 Task: Create a rule from the Routing list, Task moved to a section -> Set Priority in the project ArtisanTech , set the section as Done clear the priority
Action: Mouse moved to (65, 256)
Screenshot: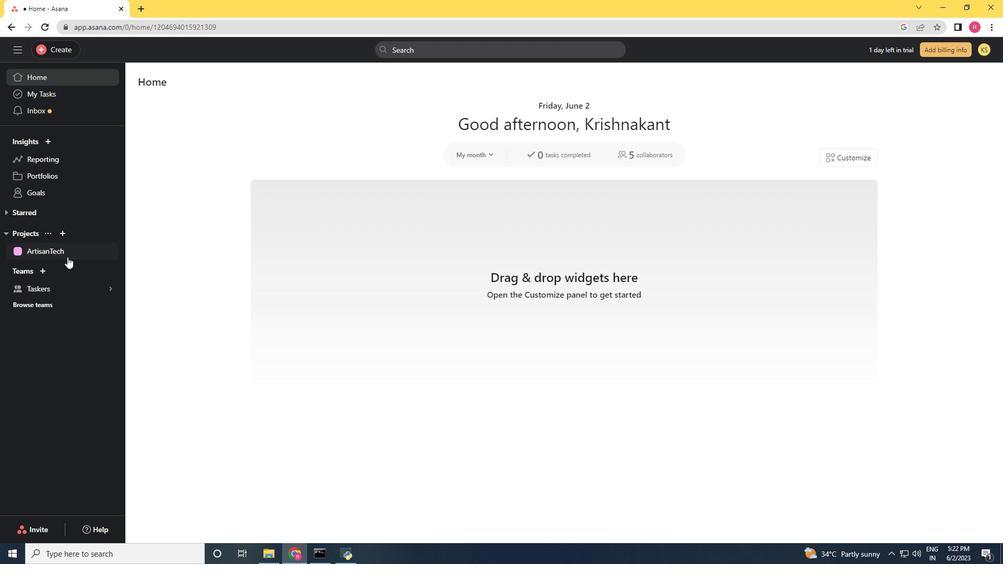 
Action: Mouse pressed left at (65, 256)
Screenshot: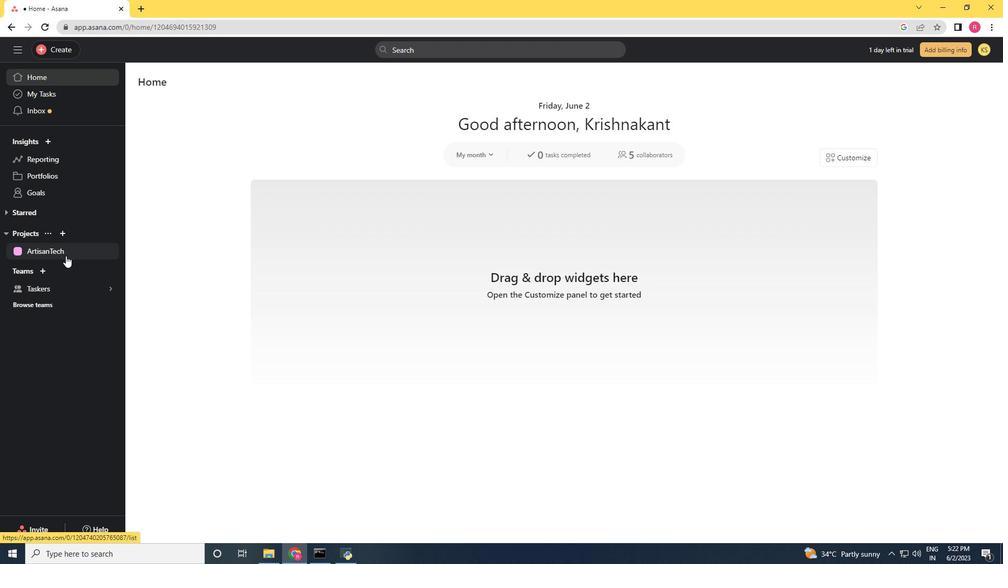 
Action: Mouse moved to (955, 90)
Screenshot: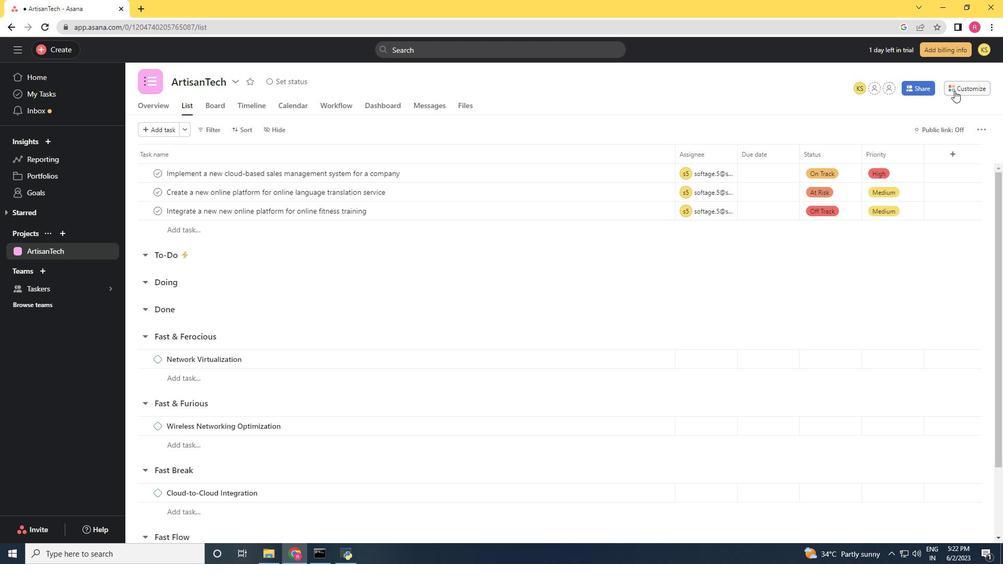 
Action: Mouse pressed left at (955, 90)
Screenshot: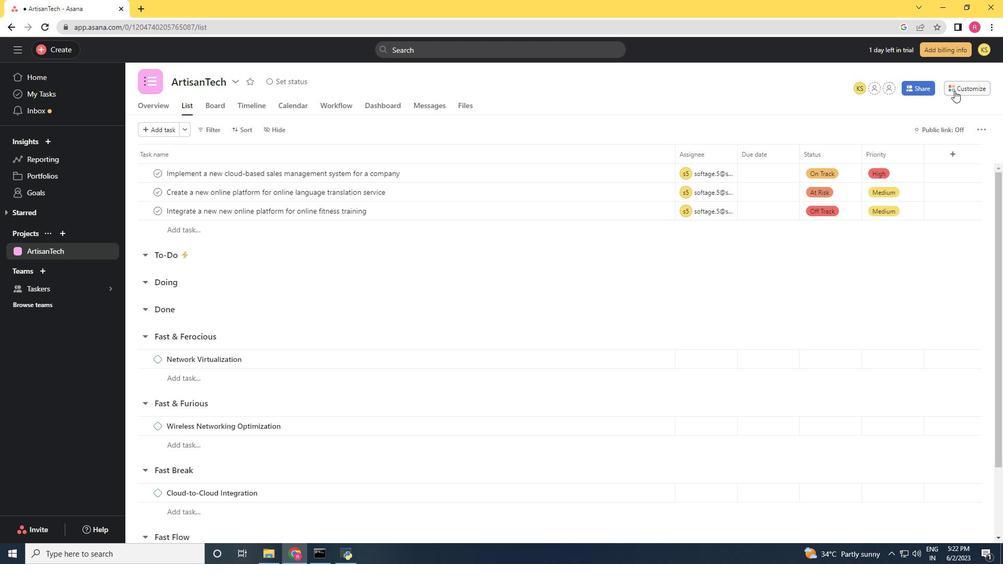 
Action: Mouse moved to (778, 233)
Screenshot: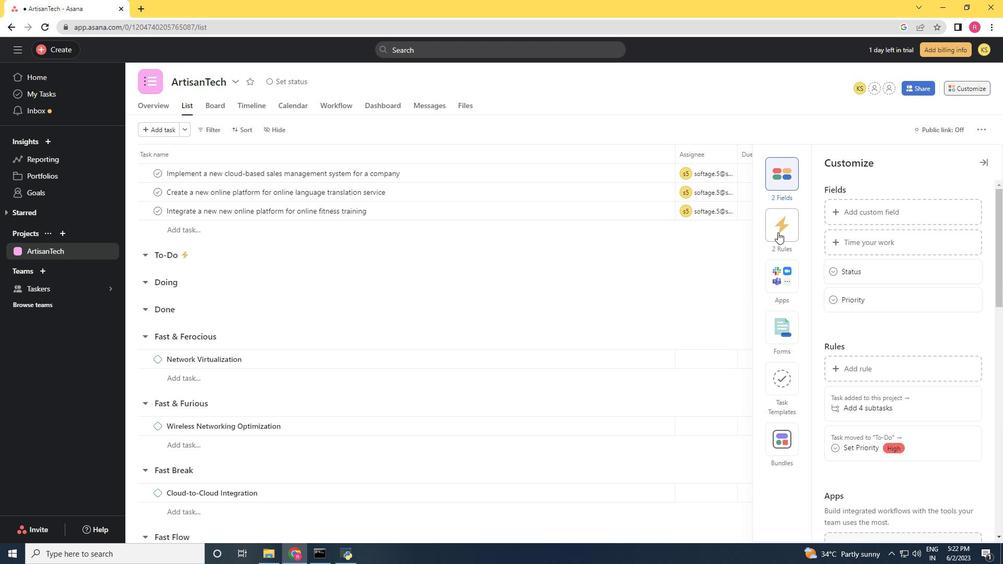 
Action: Mouse pressed left at (778, 233)
Screenshot: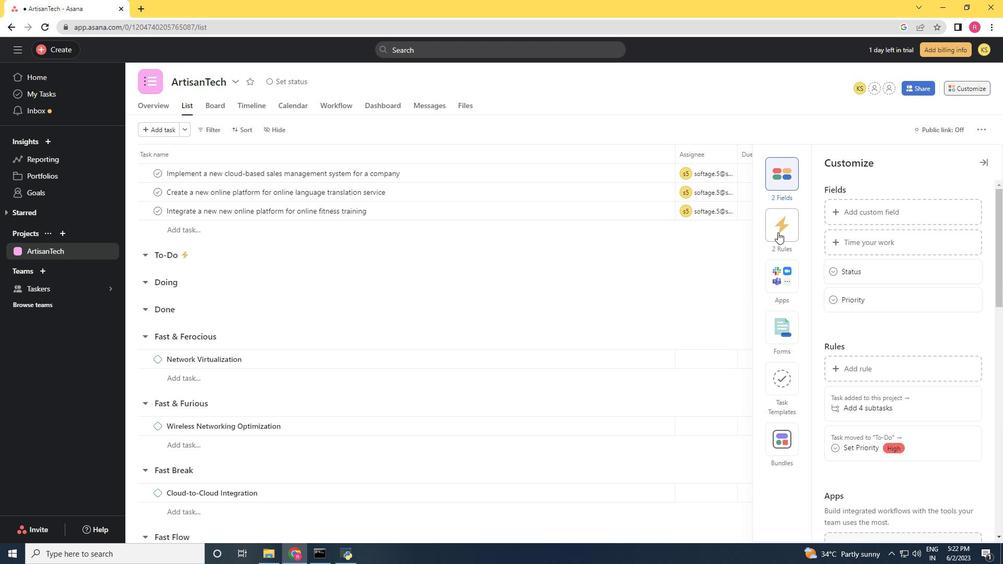 
Action: Mouse moved to (856, 209)
Screenshot: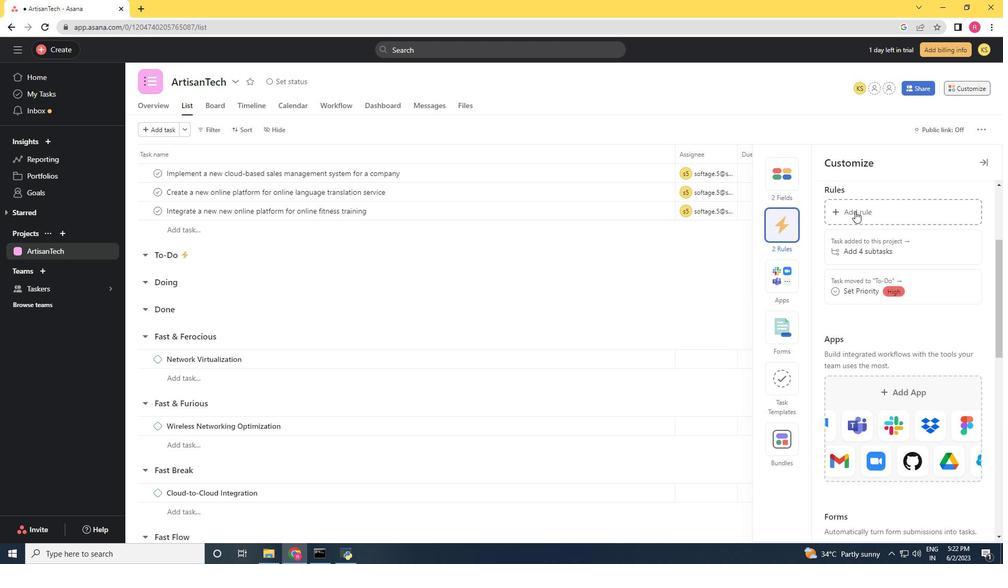 
Action: Mouse pressed left at (856, 209)
Screenshot: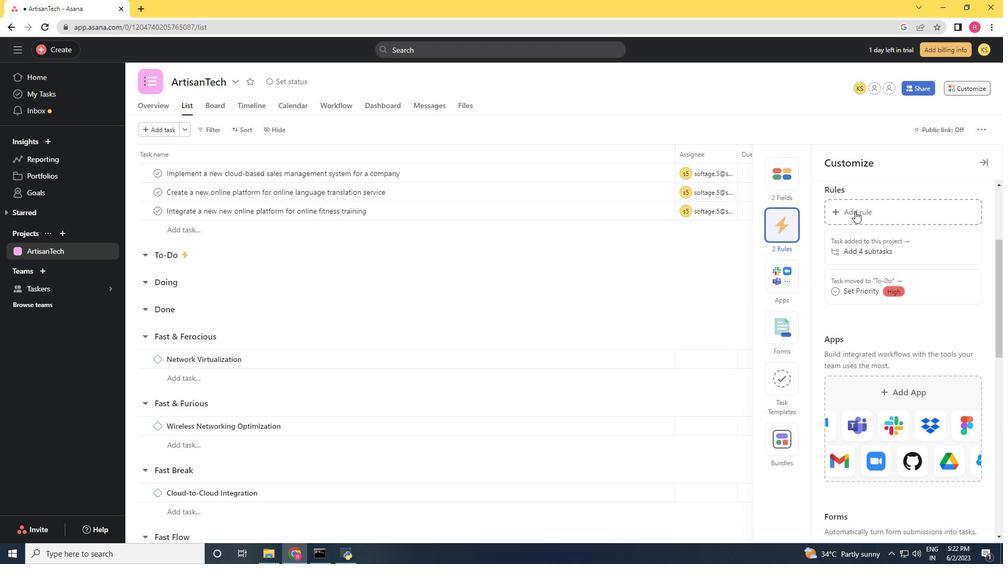 
Action: Mouse moved to (214, 136)
Screenshot: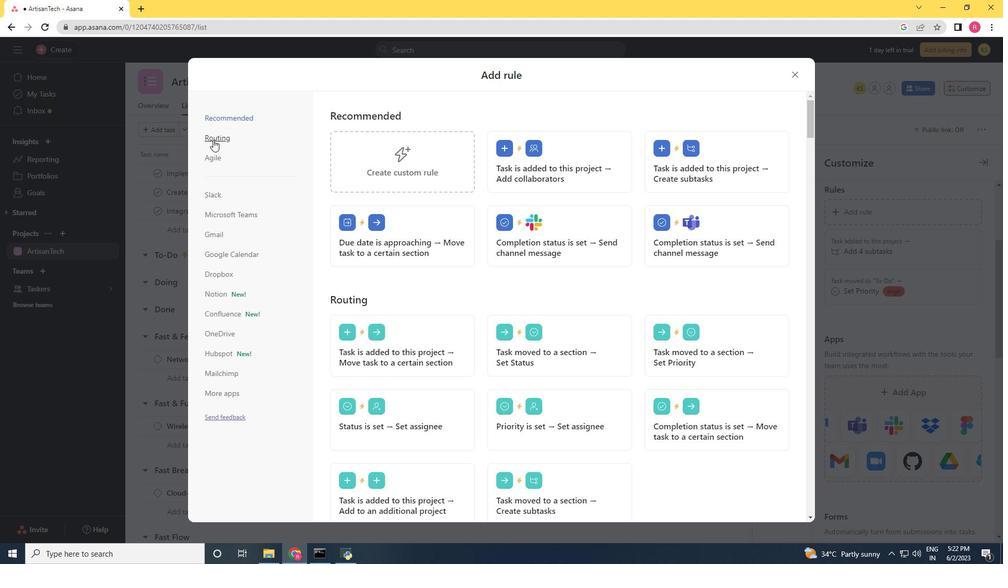 
Action: Mouse pressed left at (214, 136)
Screenshot: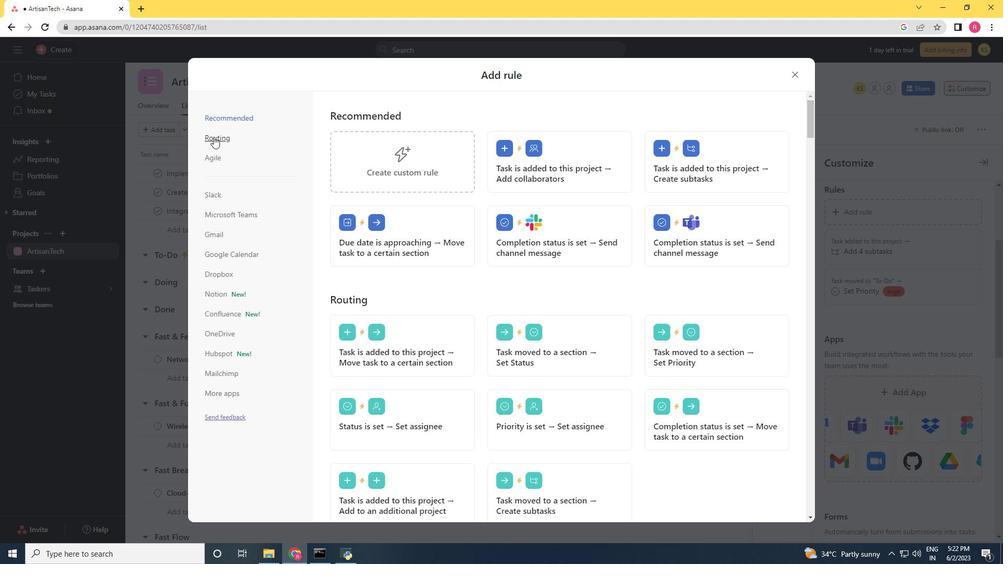 
Action: Mouse moved to (703, 170)
Screenshot: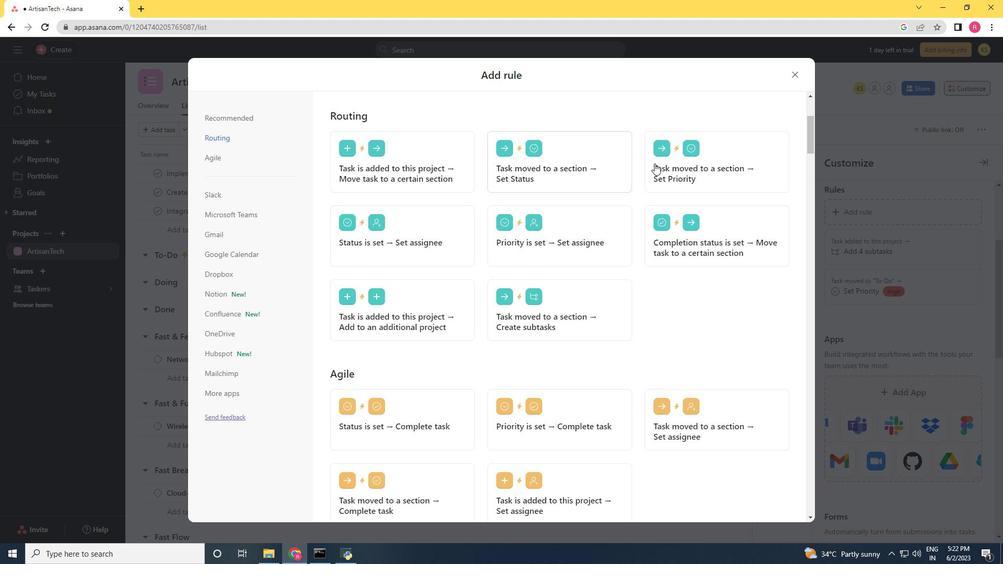 
Action: Mouse pressed left at (703, 170)
Screenshot: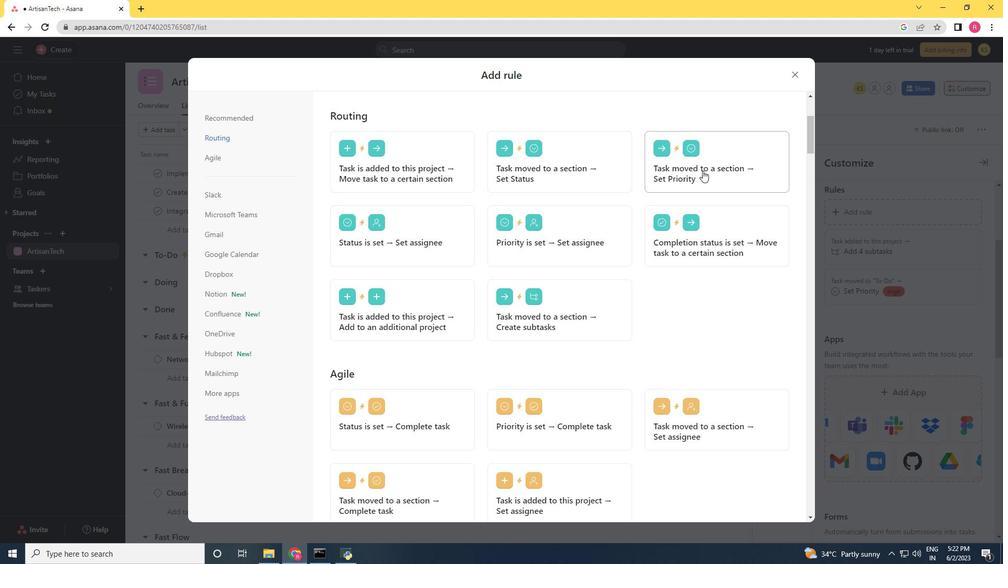 
Action: Mouse moved to (382, 275)
Screenshot: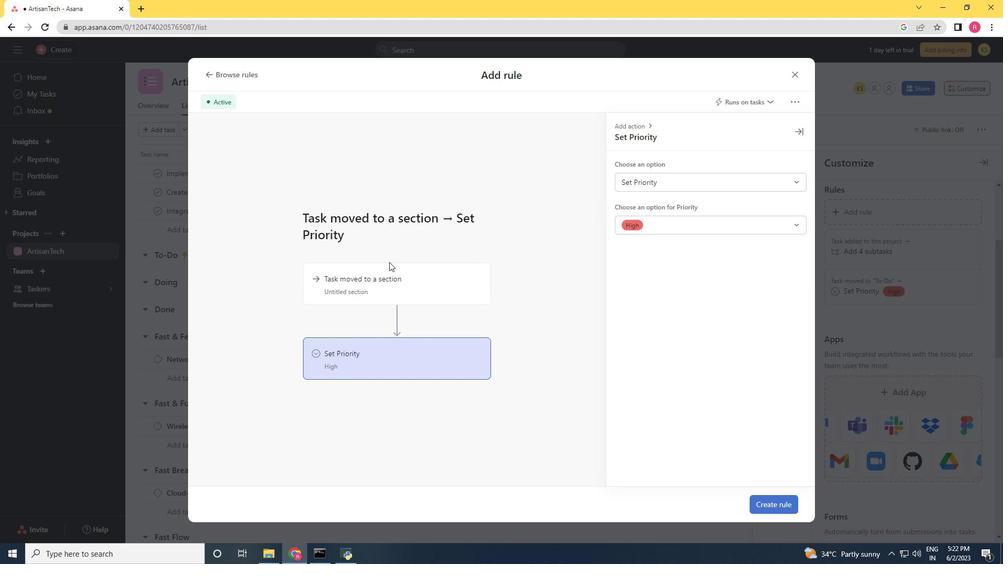 
Action: Mouse pressed left at (382, 275)
Screenshot: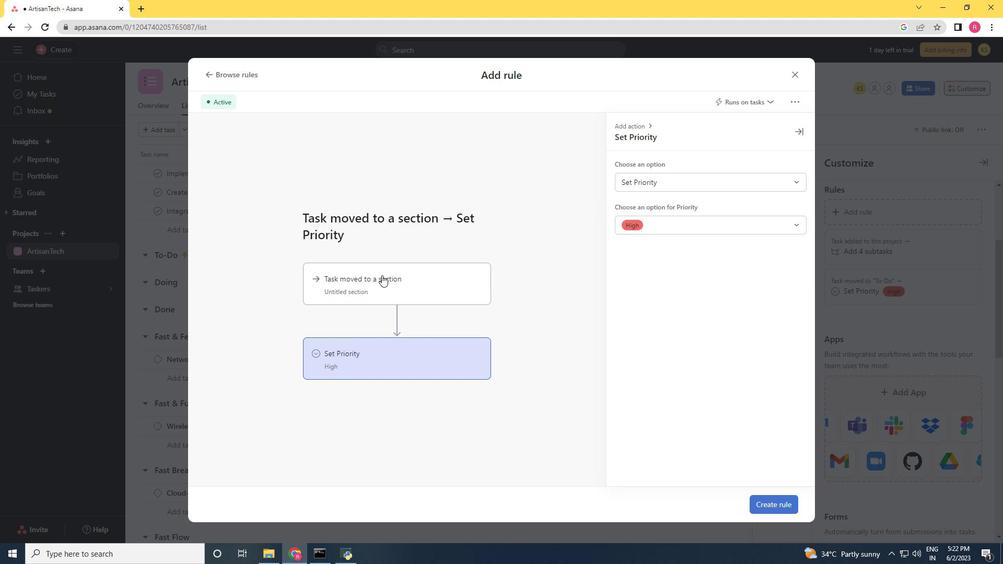
Action: Mouse moved to (660, 183)
Screenshot: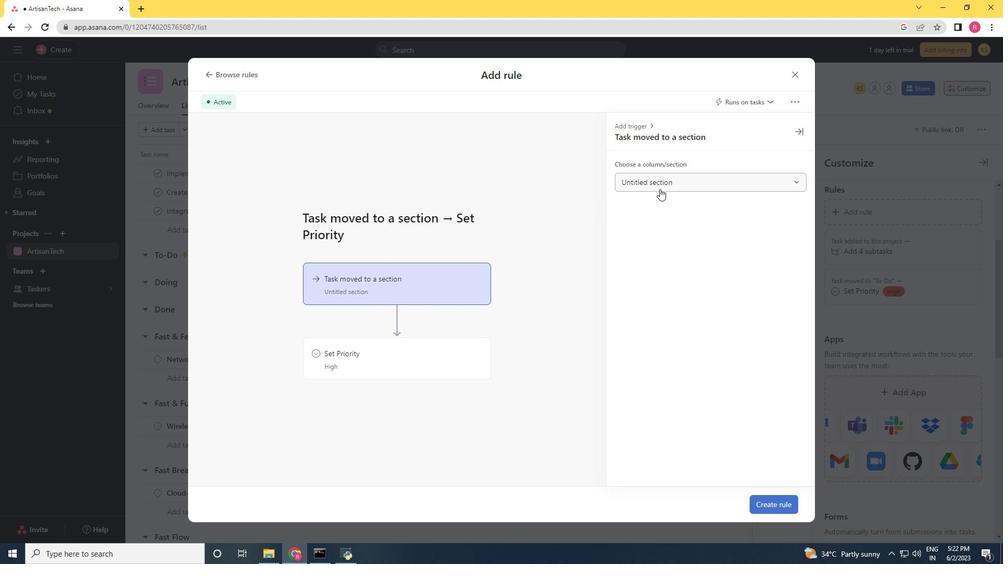 
Action: Mouse pressed left at (660, 183)
Screenshot: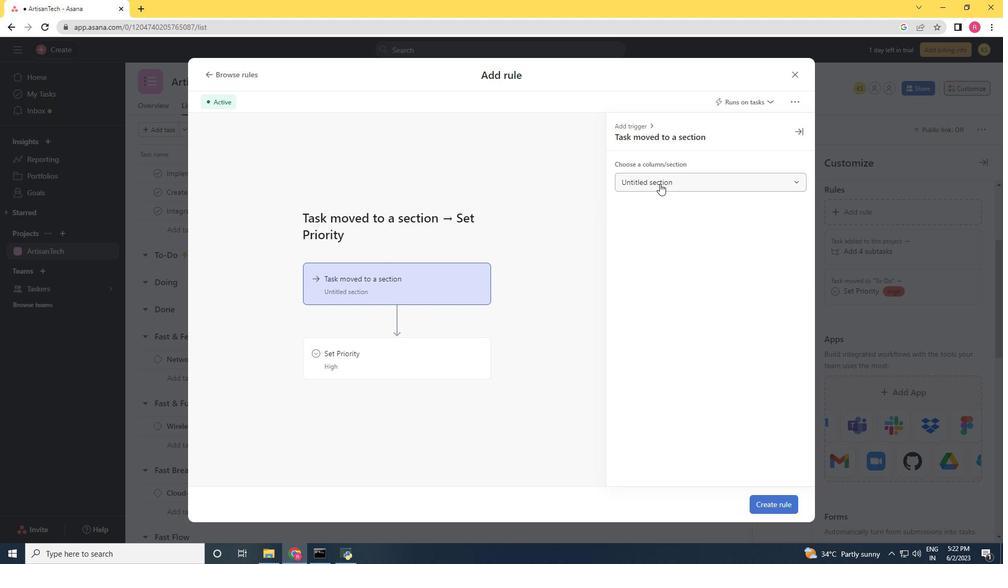 
Action: Mouse moved to (654, 266)
Screenshot: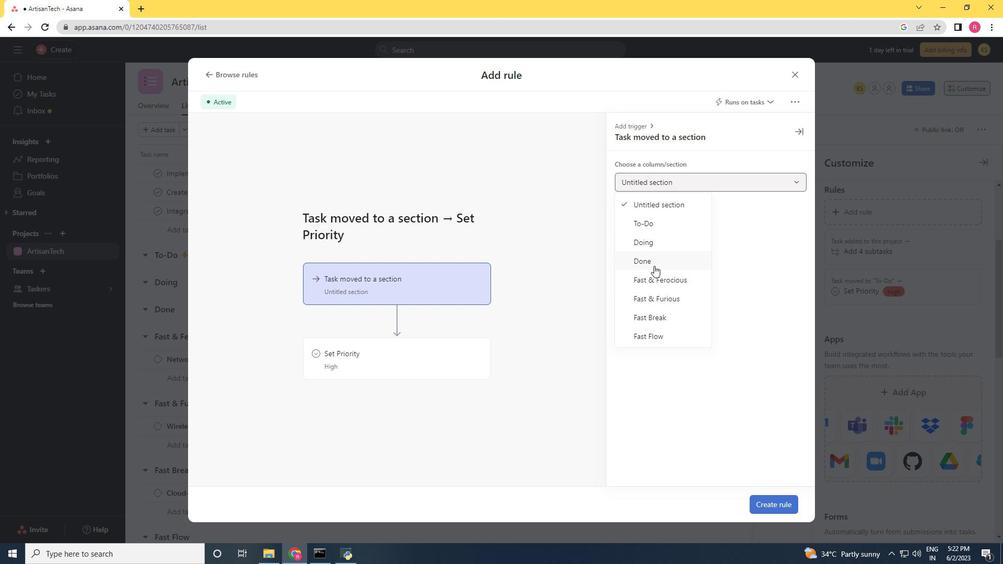 
Action: Mouse pressed left at (654, 266)
Screenshot: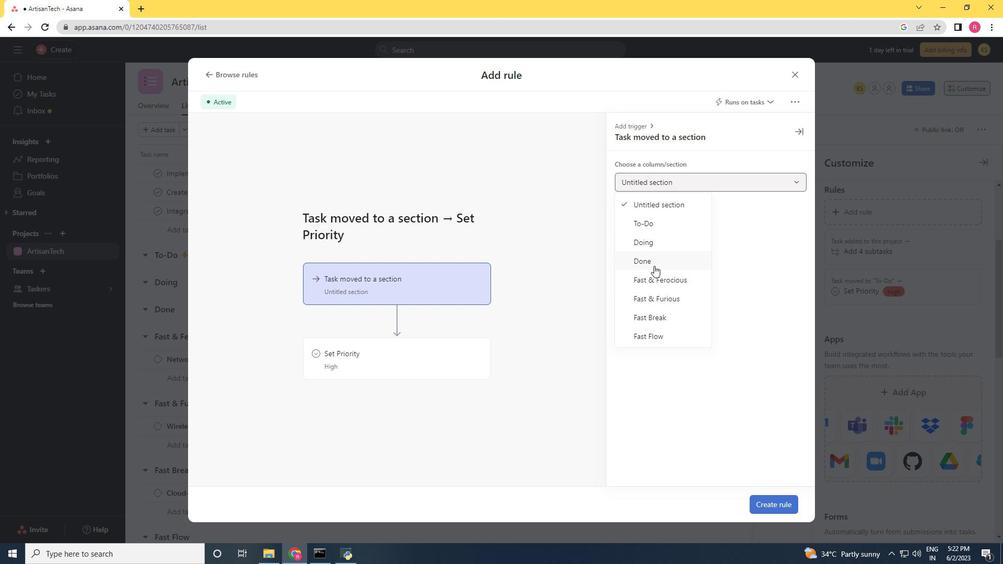 
Action: Mouse moved to (382, 355)
Screenshot: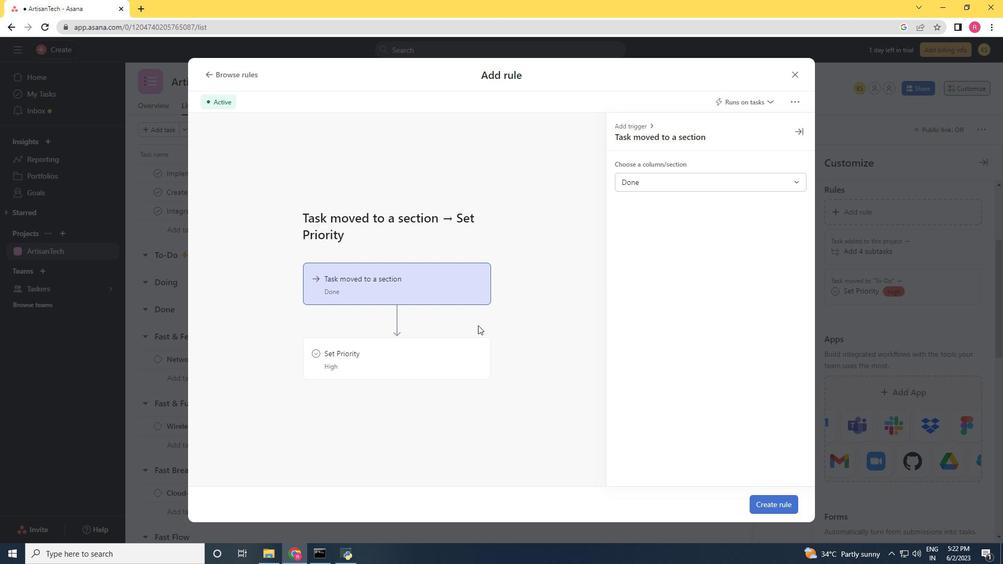 
Action: Mouse pressed left at (382, 355)
Screenshot: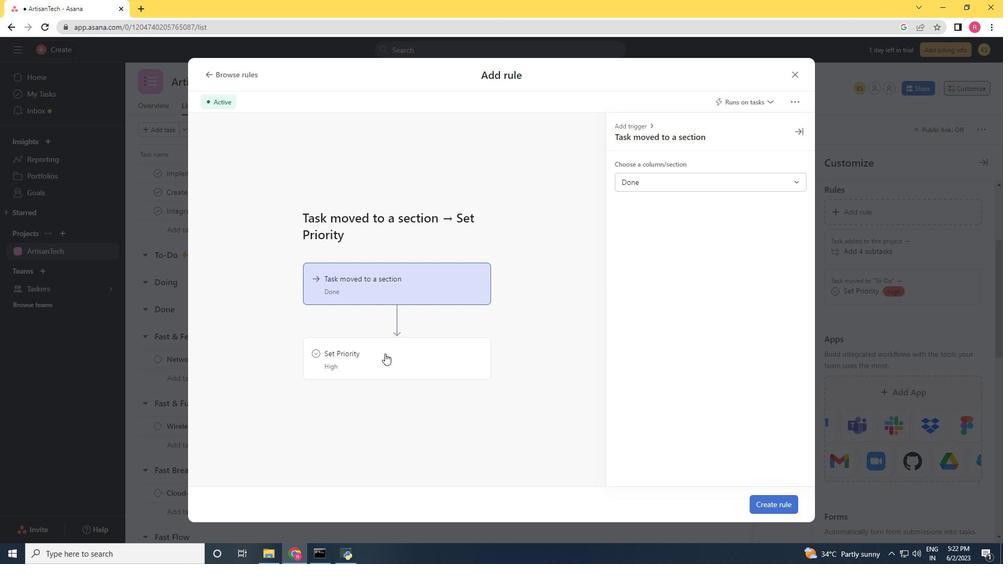 
Action: Mouse moved to (631, 179)
Screenshot: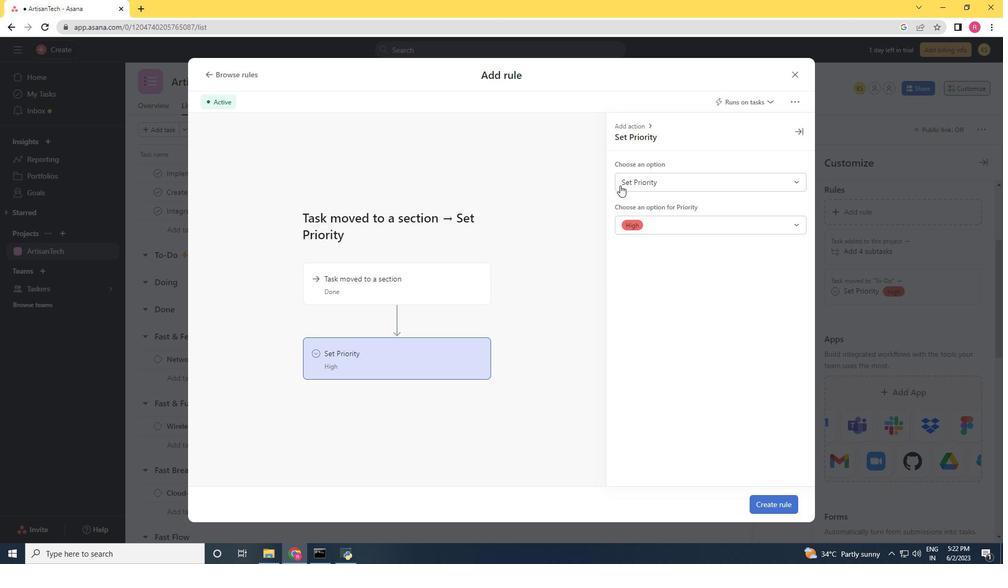 
Action: Mouse pressed left at (631, 179)
Screenshot: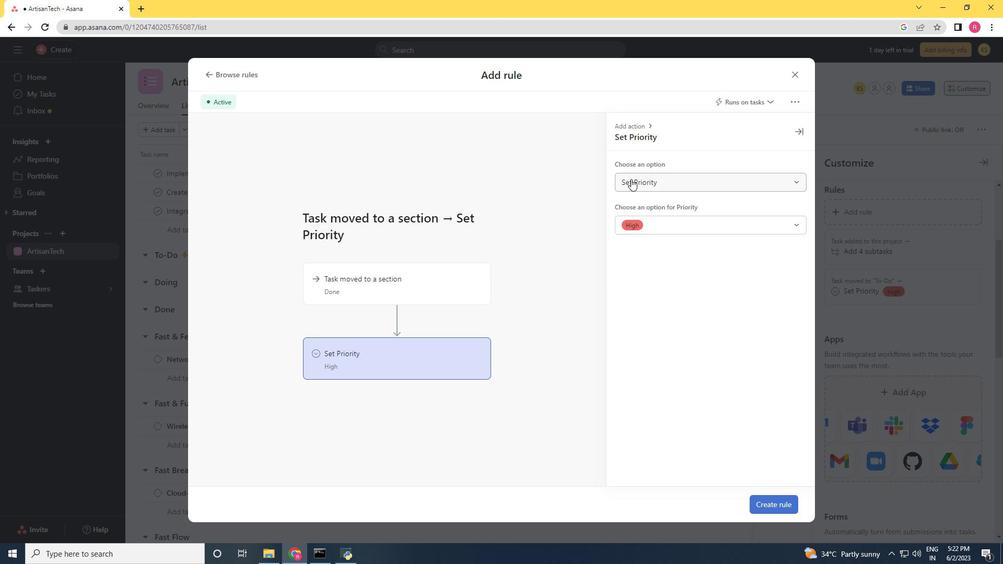 
Action: Mouse moved to (637, 226)
Screenshot: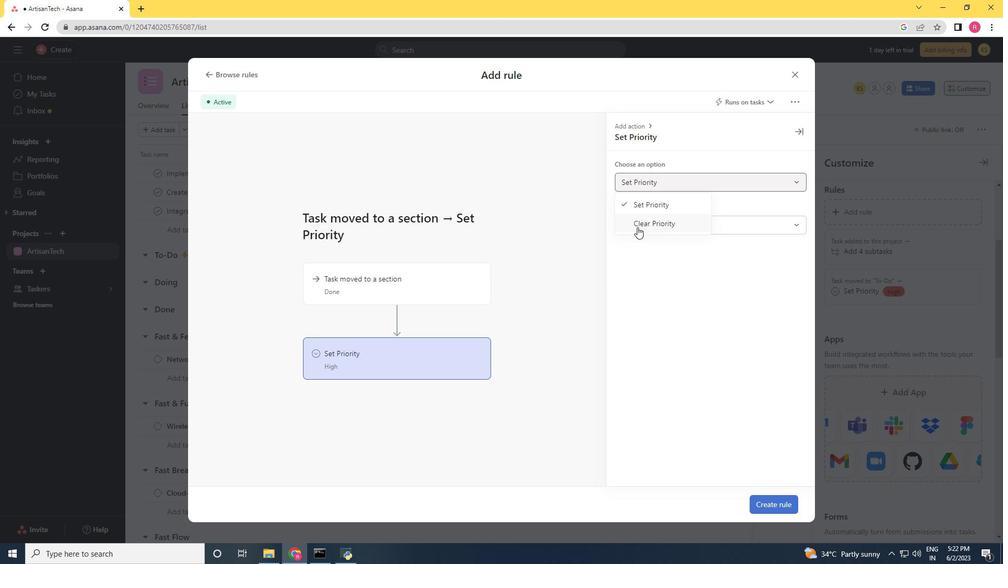 
Action: Mouse pressed left at (637, 226)
Screenshot: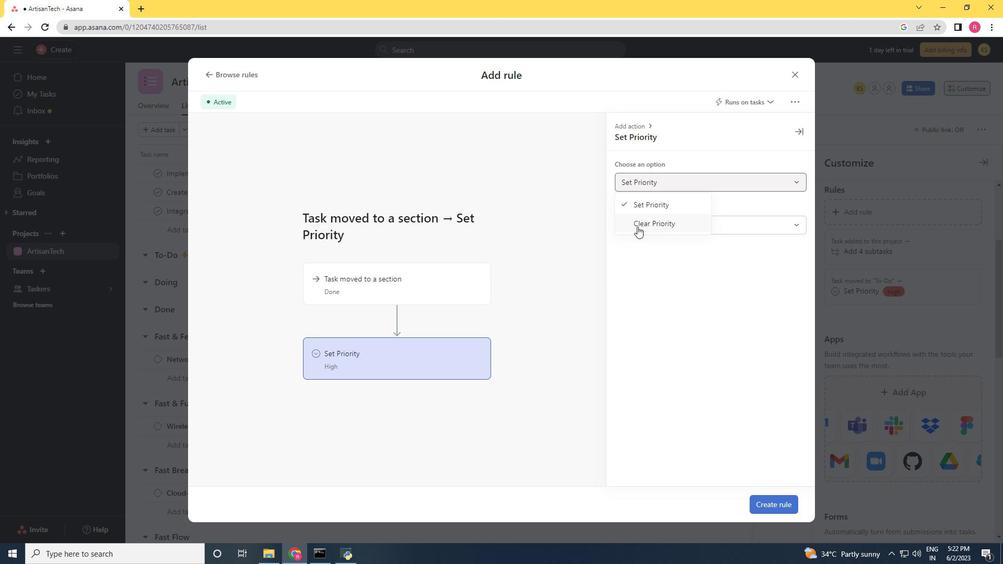 
Action: Mouse moved to (767, 507)
Screenshot: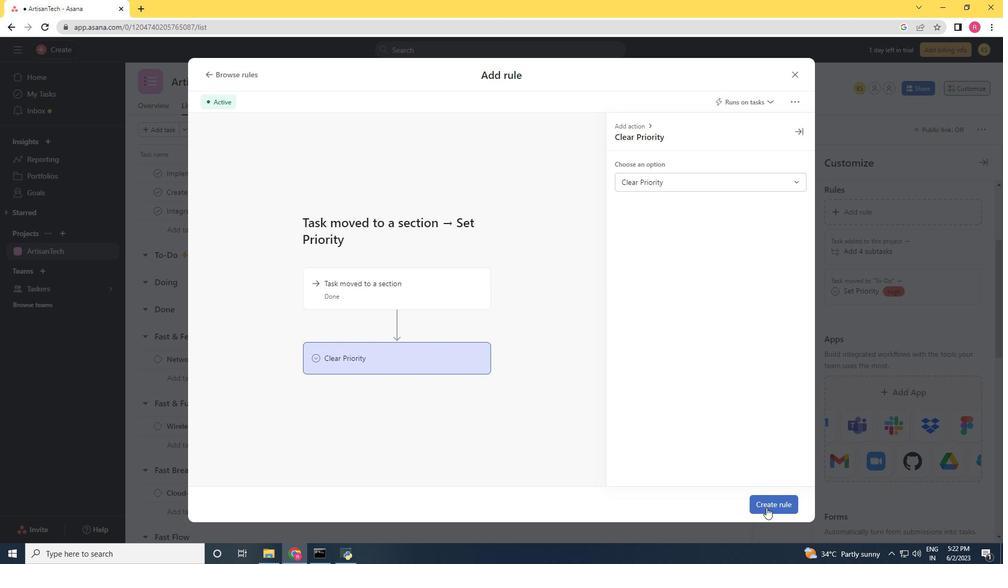 
Action: Mouse pressed left at (767, 508)
Screenshot: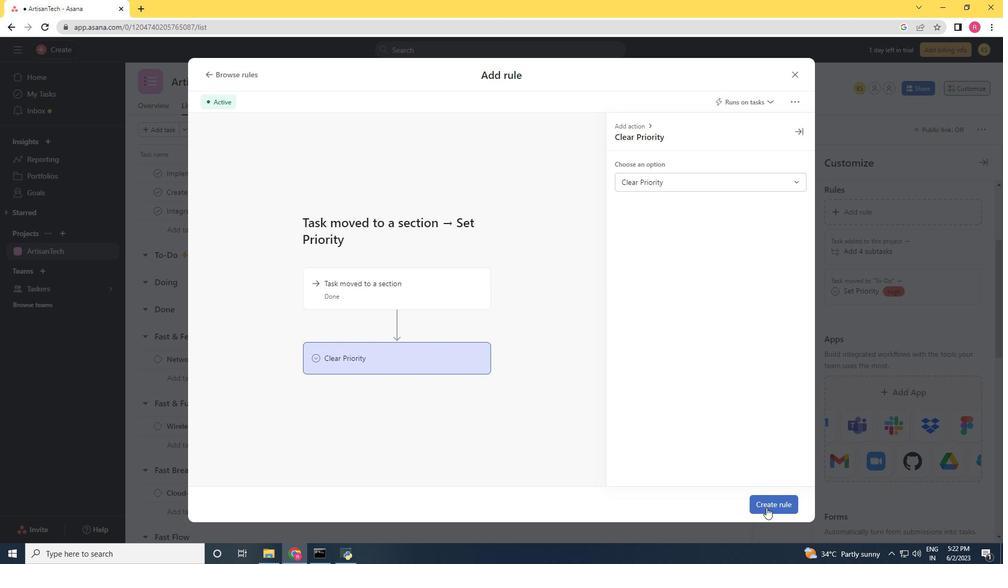 
Action: Mouse moved to (719, 452)
Screenshot: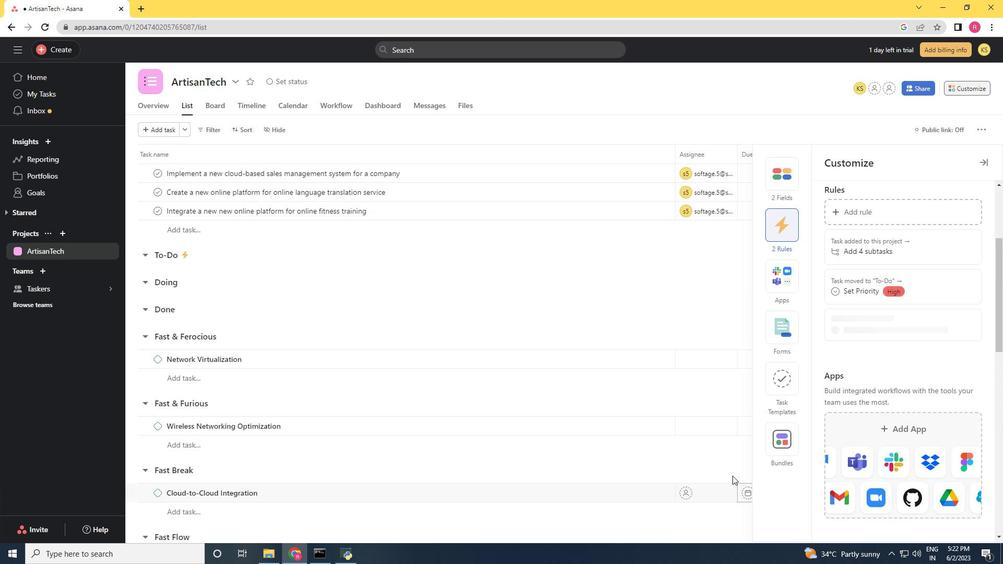 
